 Task: Create a section Lightning Leaders and in the section, add a milestone Business Continuity Management System (BCMS) Implementation in the project BrightTech
Action: Mouse moved to (248, 531)
Screenshot: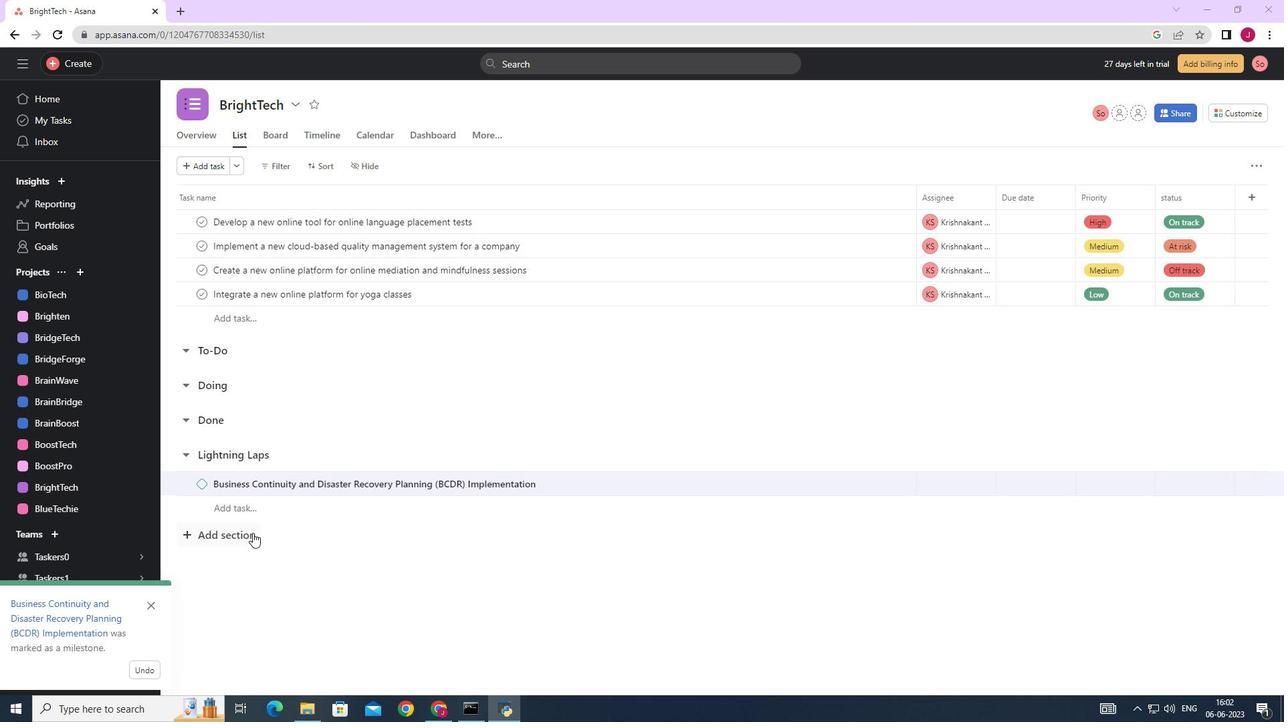 
Action: Mouse pressed left at (248, 531)
Screenshot: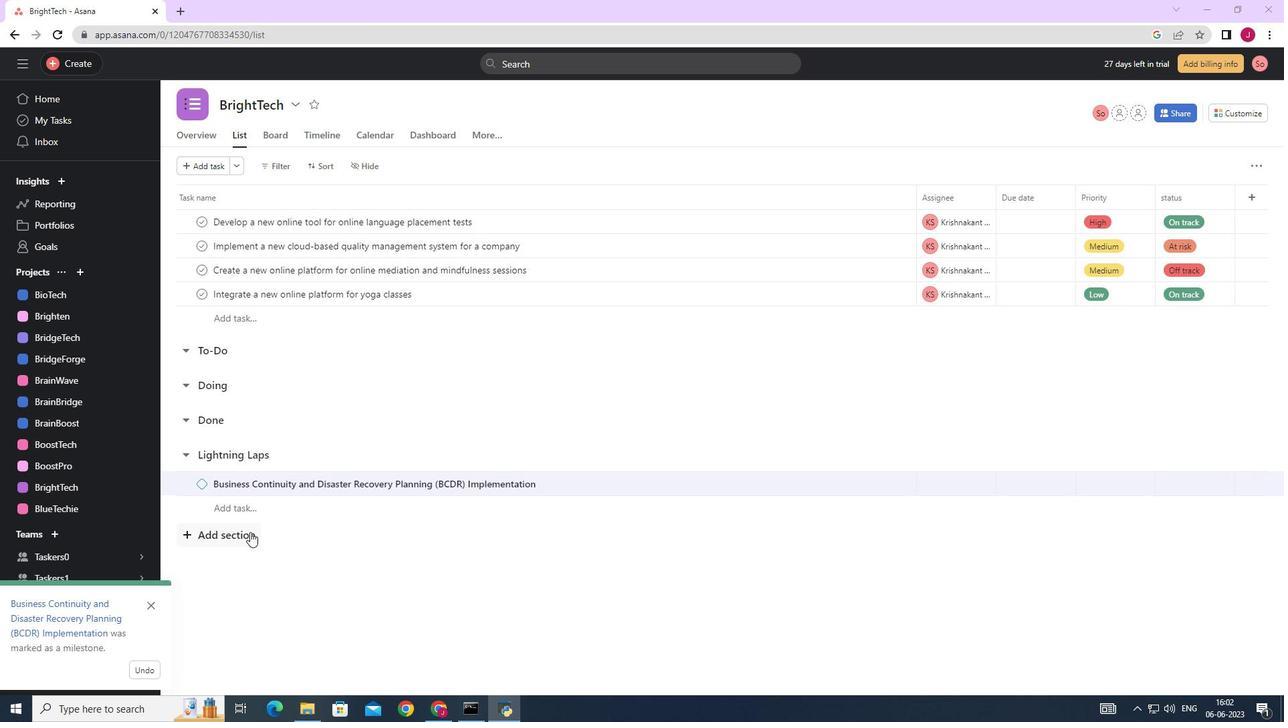 
Action: Key pressed <Key.caps_lock>L<Key.caps_lock>ightning<Key.space><Key.caps_lock>L<Key.caps_lock>eaders<Key.enter><Key.caps_lock>B<Key.caps_lock>usiness<Key.space><Key.caps_lock>C<Key.caps_lock>ontinuity<Key.space><Key.caps_lock>M<Key.caps_lock>anagement<Key.space><Key.caps_lock>S<Key.caps_lock>ystem<Key.space><Key.shift_r><Key.shift_r><Key.shift_r><Key.shift_r><Key.shift_r>(<Key.caps_lock>BCN<Key.backspace>MS<Key.shift_r>)<Key.space><Key.caps_lock>i<Key.caps_lock>MPLE<Key.backspace><Key.backspace><Key.backspace><Key.backspace><Key.backspace>I<Key.caps_lock>mplementation
Screenshot: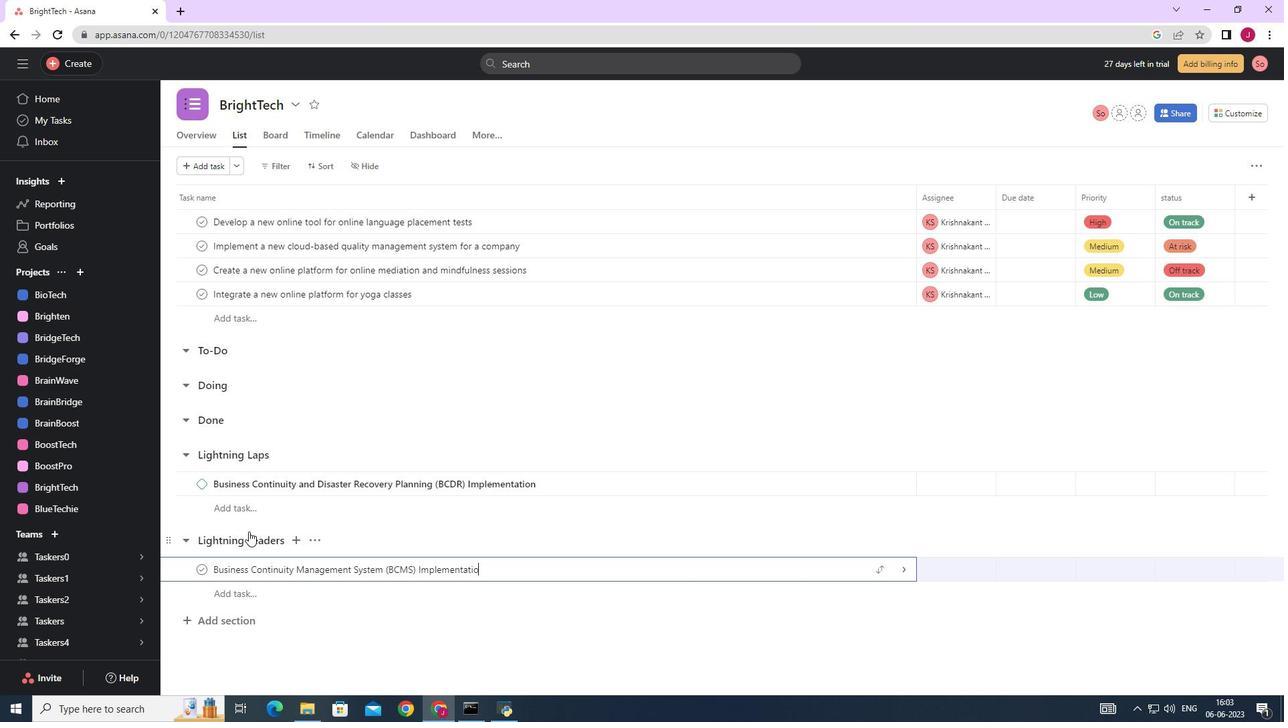 
Action: Mouse moved to (899, 572)
Screenshot: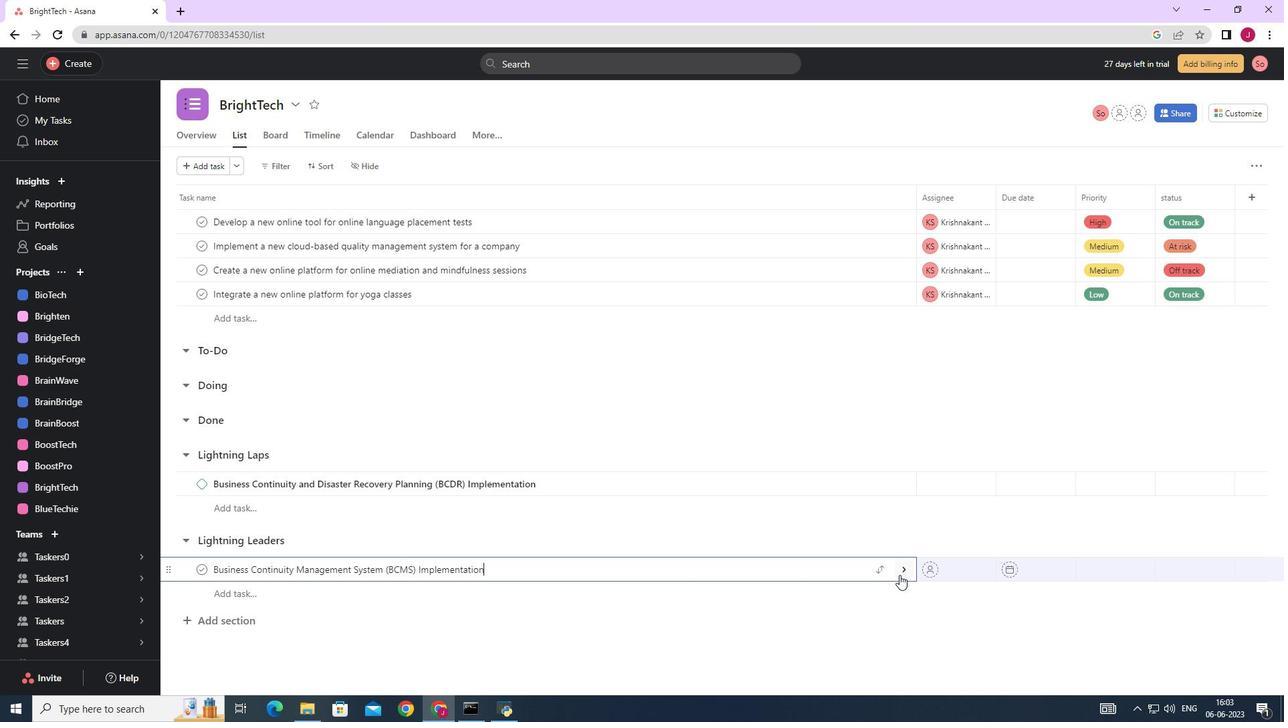 
Action: Mouse pressed left at (899, 572)
Screenshot: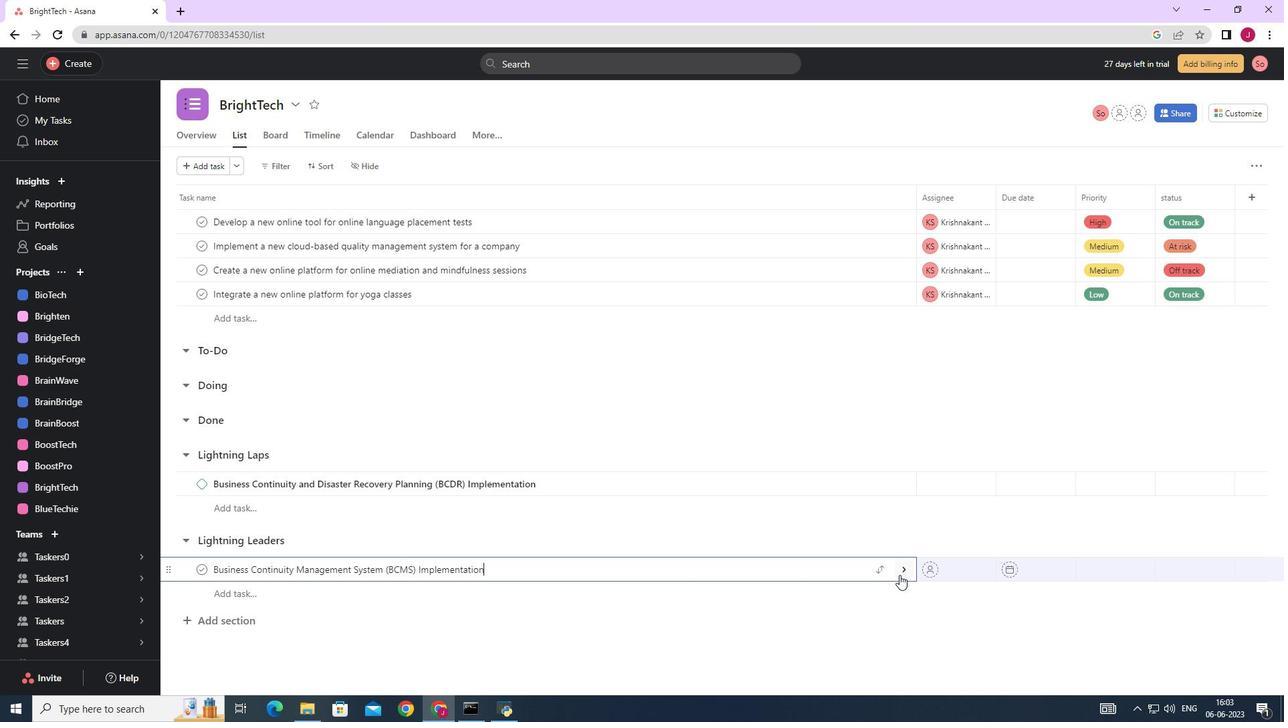 
Action: Mouse moved to (1233, 163)
Screenshot: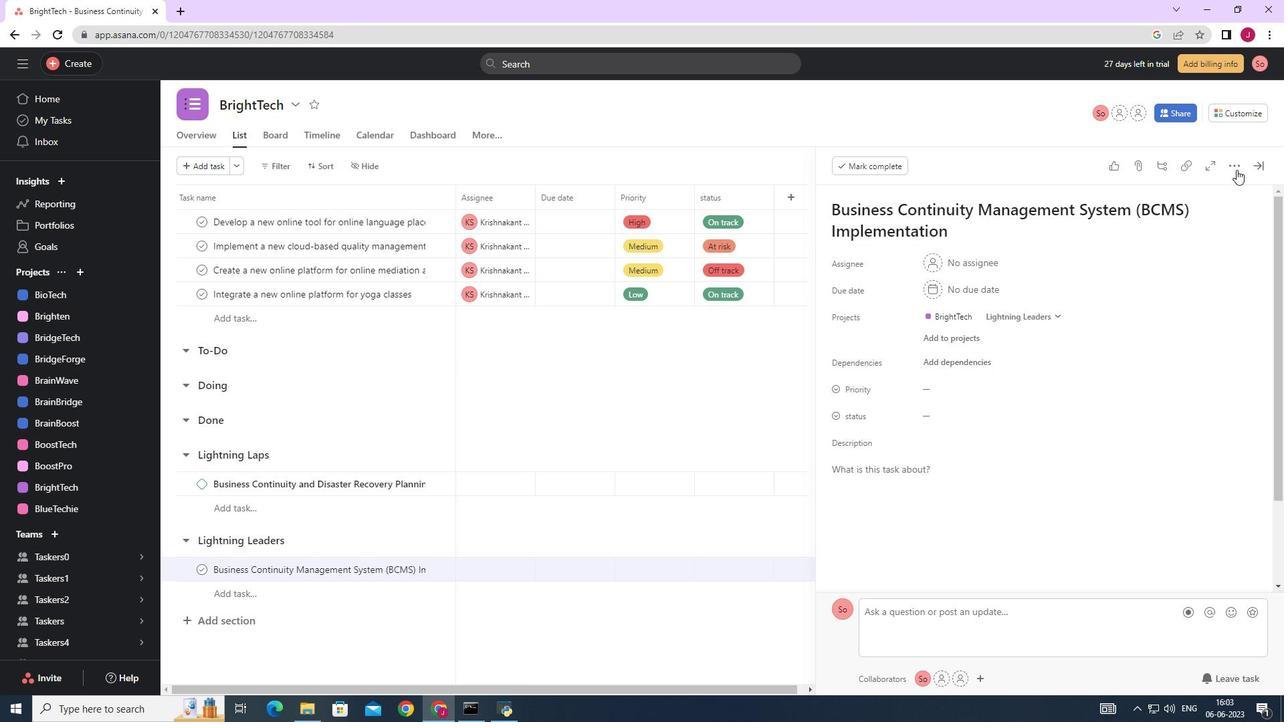 
Action: Mouse pressed left at (1233, 163)
Screenshot: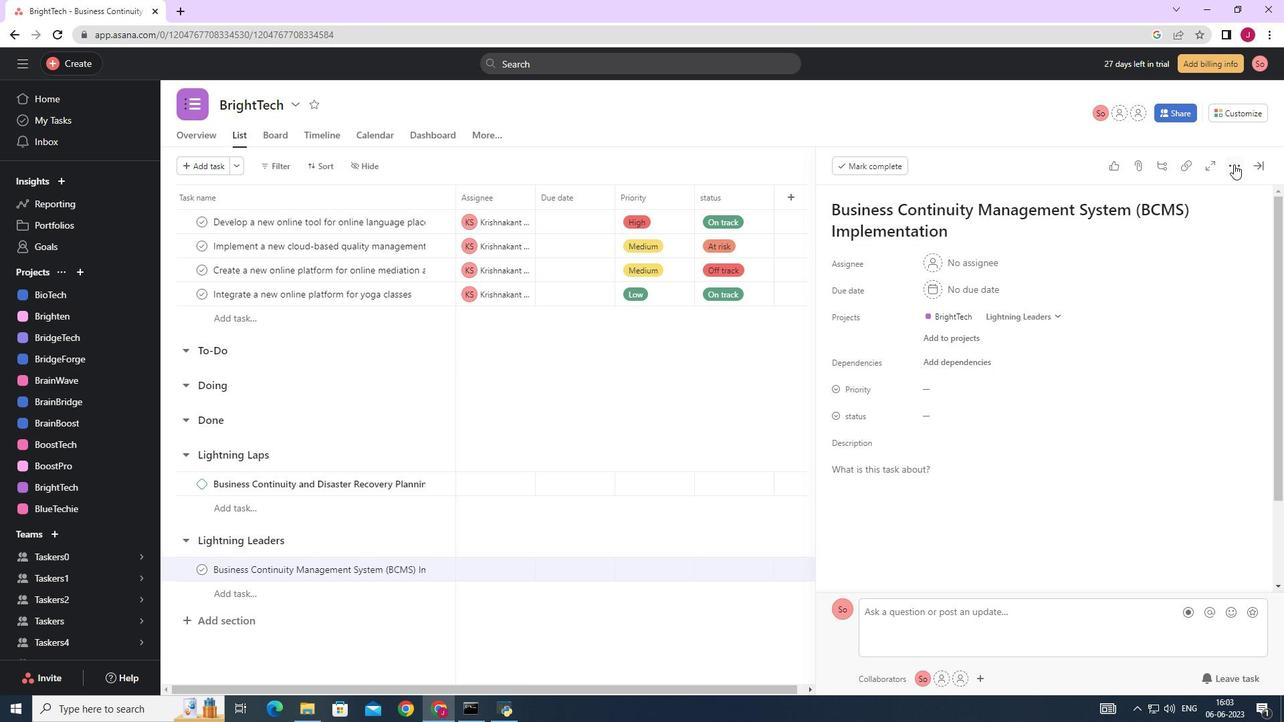 
Action: Mouse moved to (1123, 222)
Screenshot: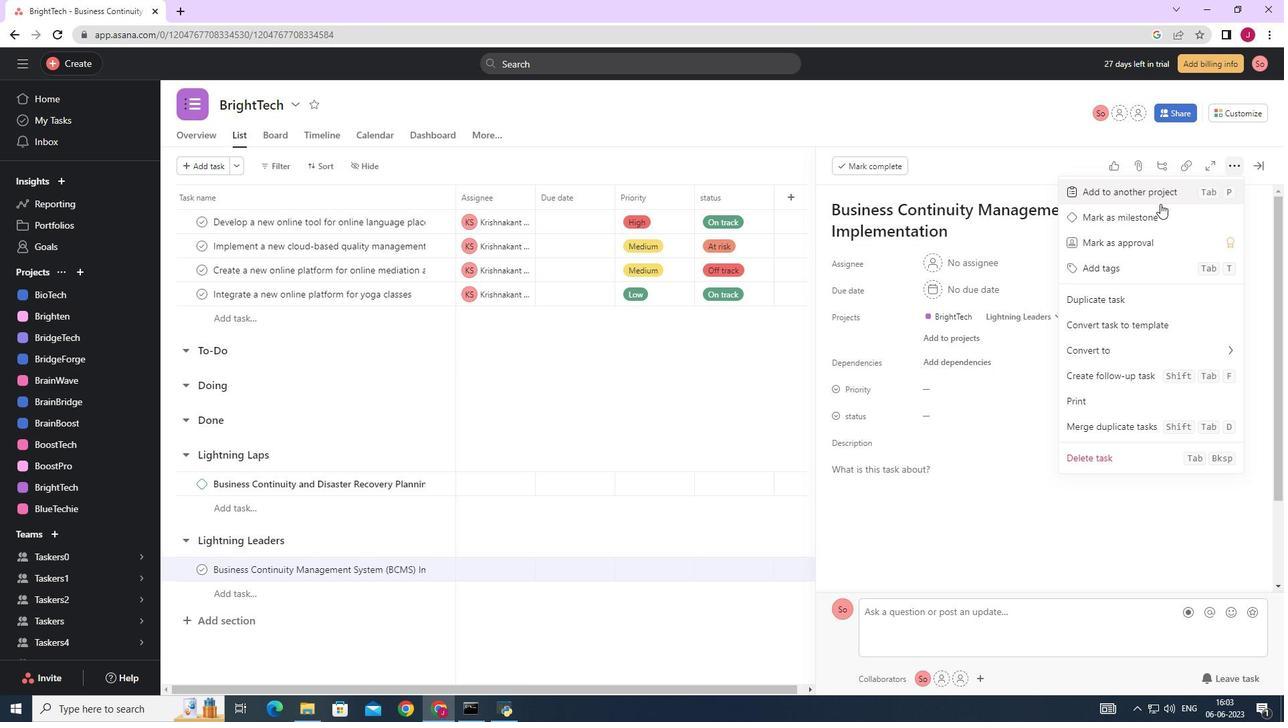 
Action: Mouse pressed left at (1123, 222)
Screenshot: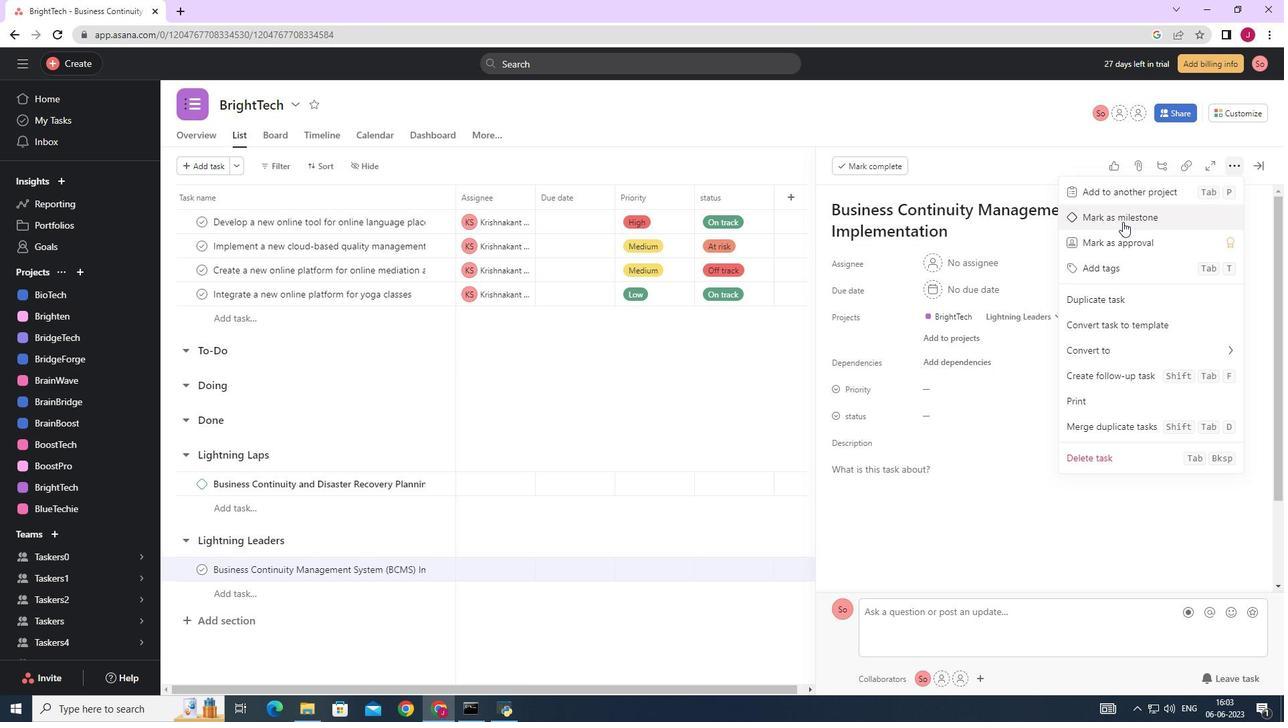 
Action: Mouse moved to (1253, 168)
Screenshot: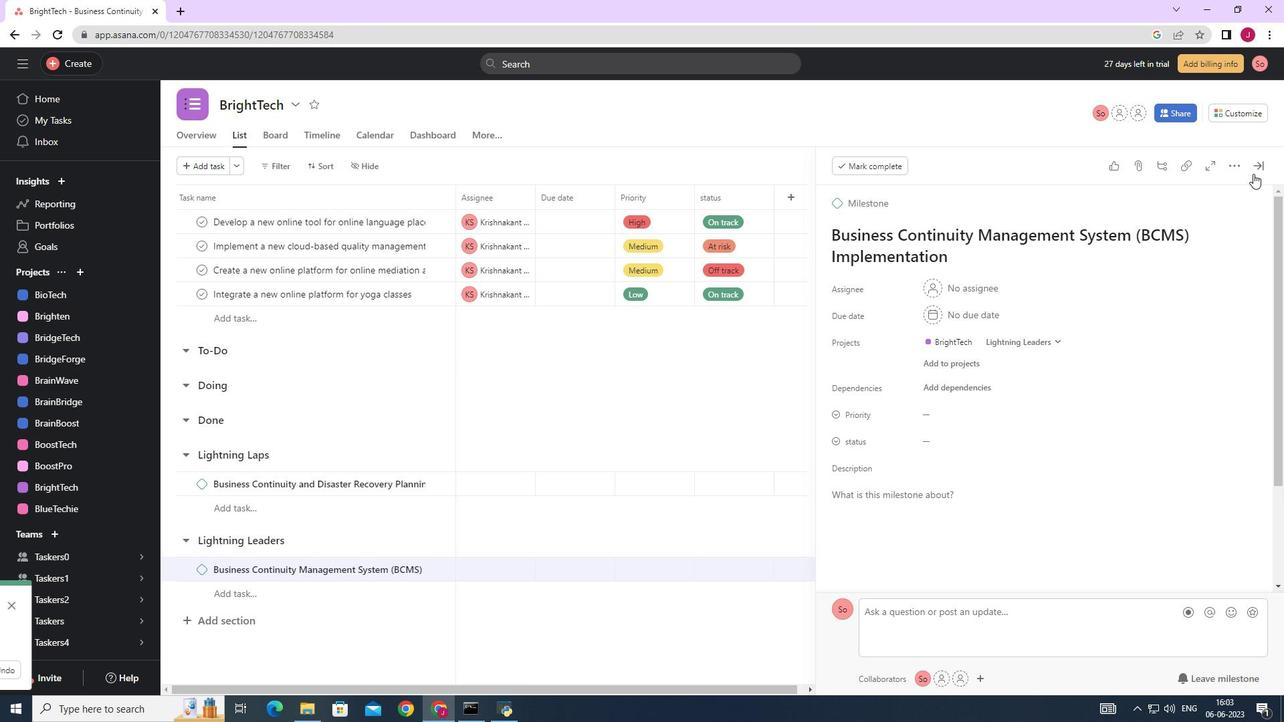 
Action: Mouse pressed left at (1253, 168)
Screenshot: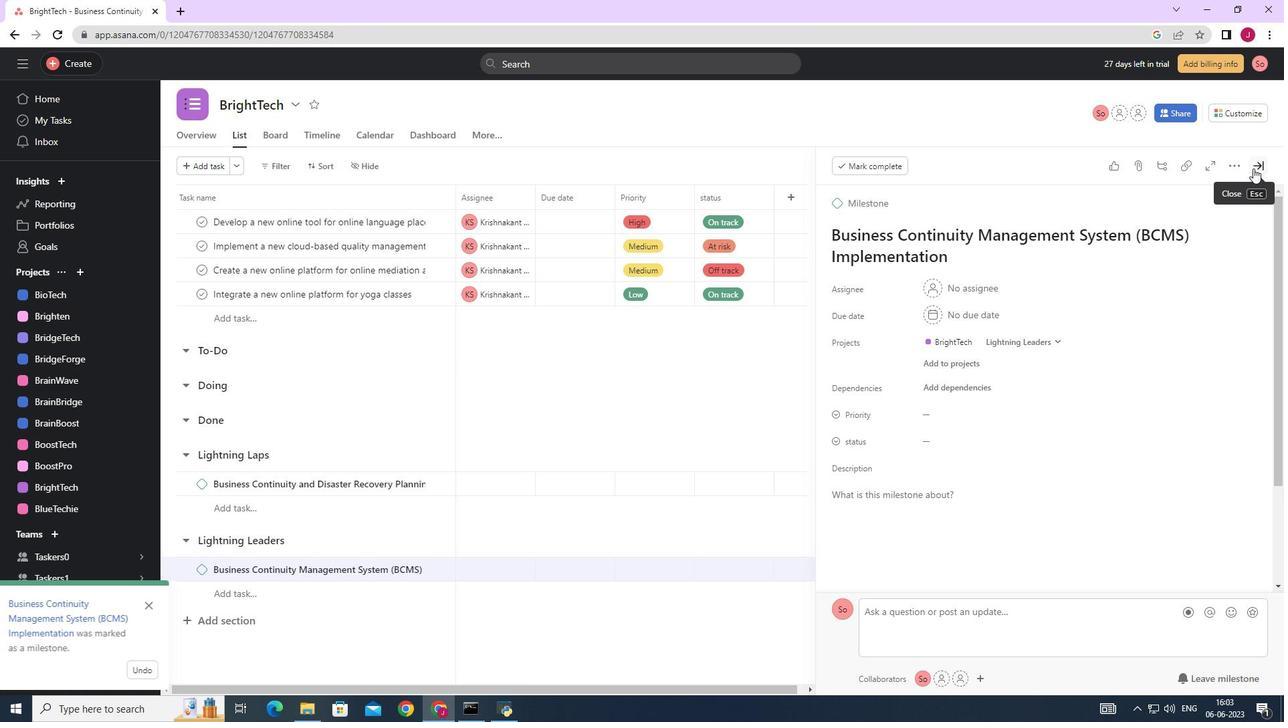 
